 Task: Select format cells if the text starts with.
Action: Mouse moved to (140, 101)
Screenshot: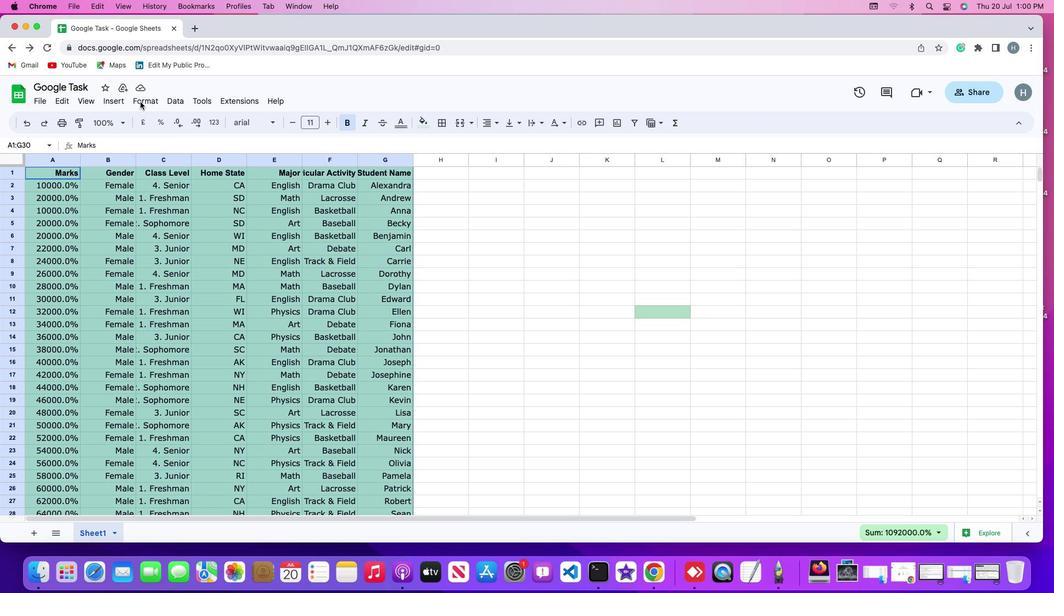 
Action: Mouse pressed left at (140, 101)
Screenshot: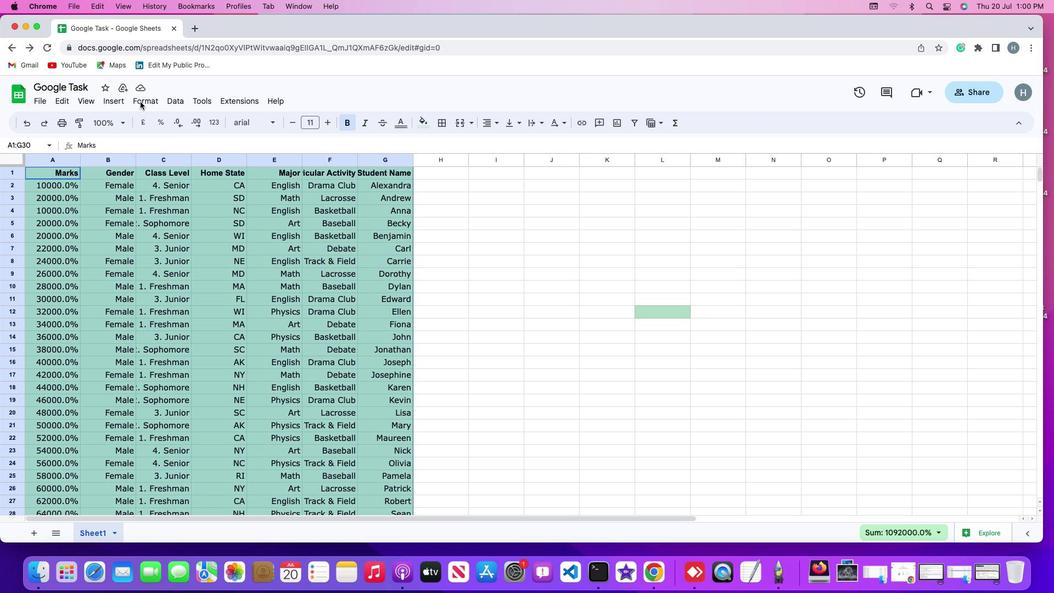
Action: Mouse moved to (143, 98)
Screenshot: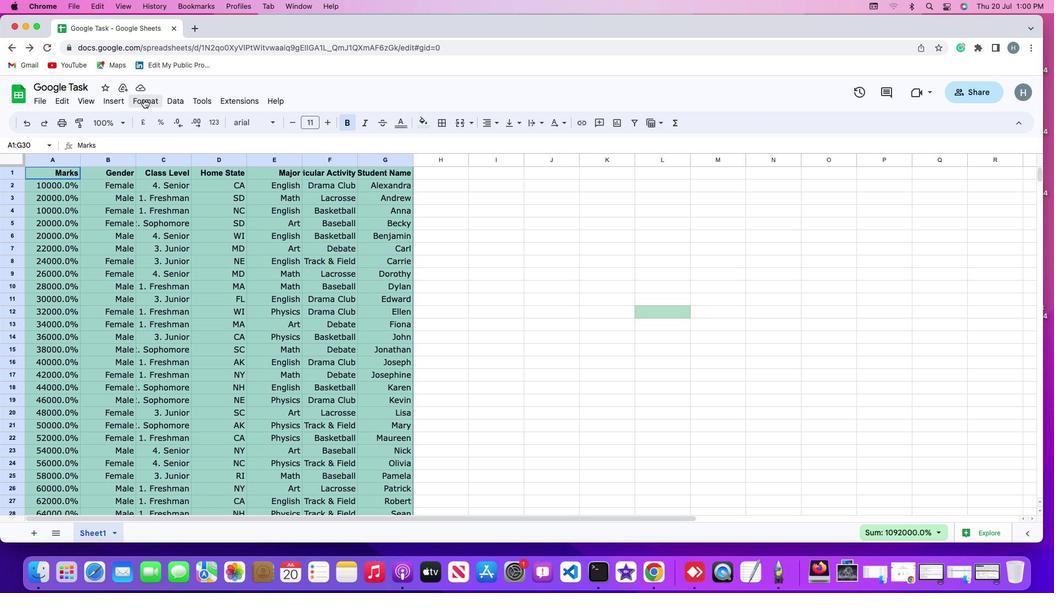 
Action: Mouse pressed left at (143, 98)
Screenshot: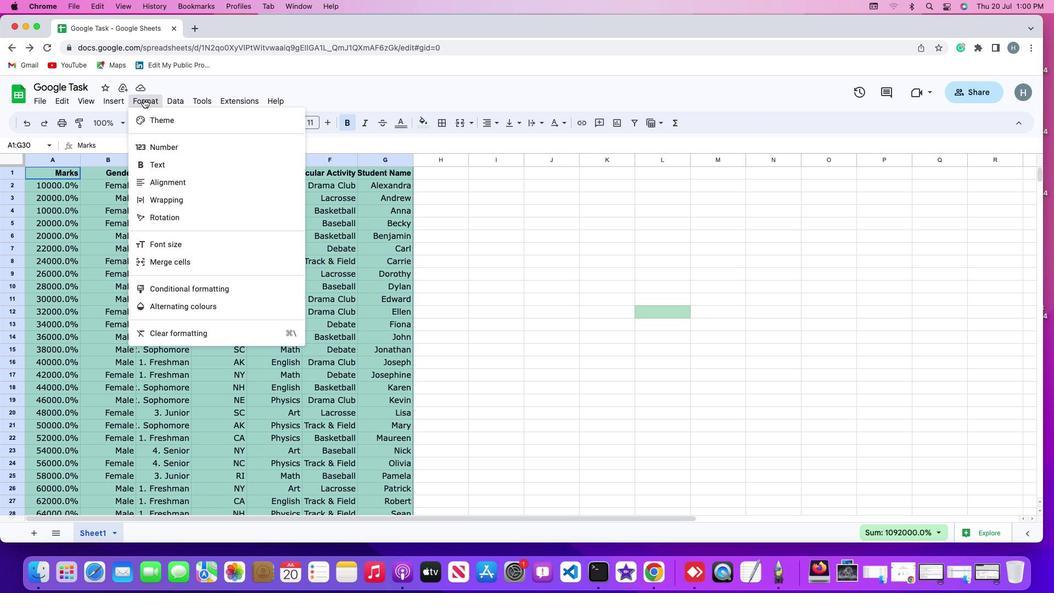 
Action: Mouse moved to (183, 286)
Screenshot: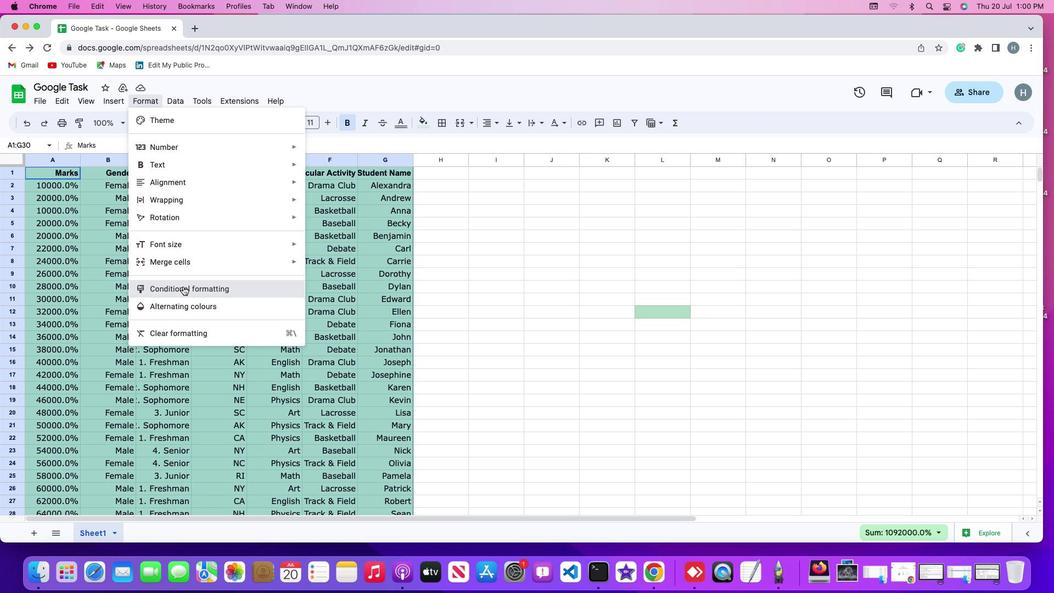 
Action: Mouse pressed left at (183, 286)
Screenshot: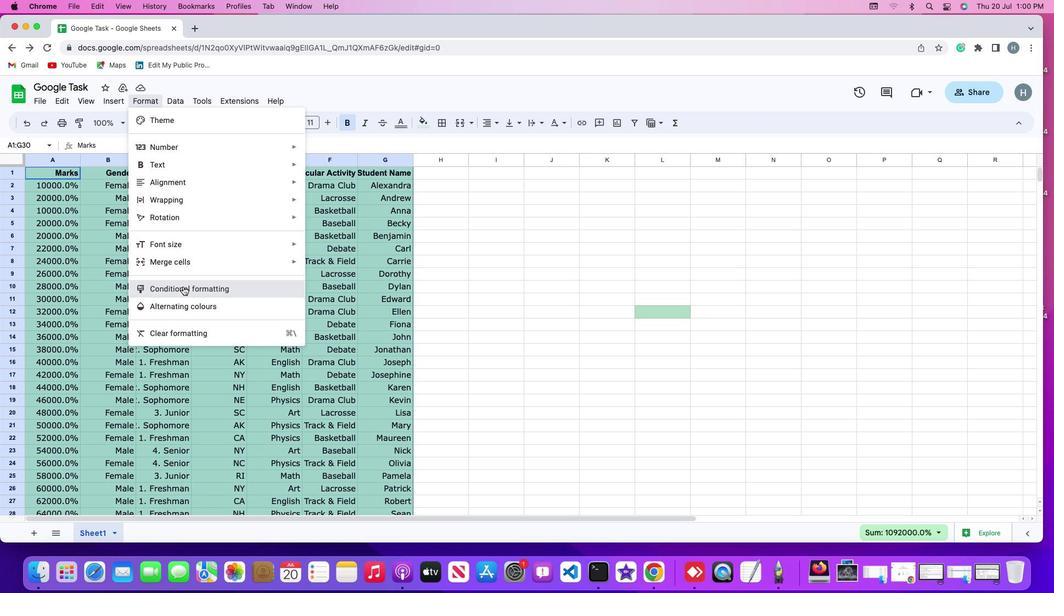 
Action: Mouse moved to (943, 195)
Screenshot: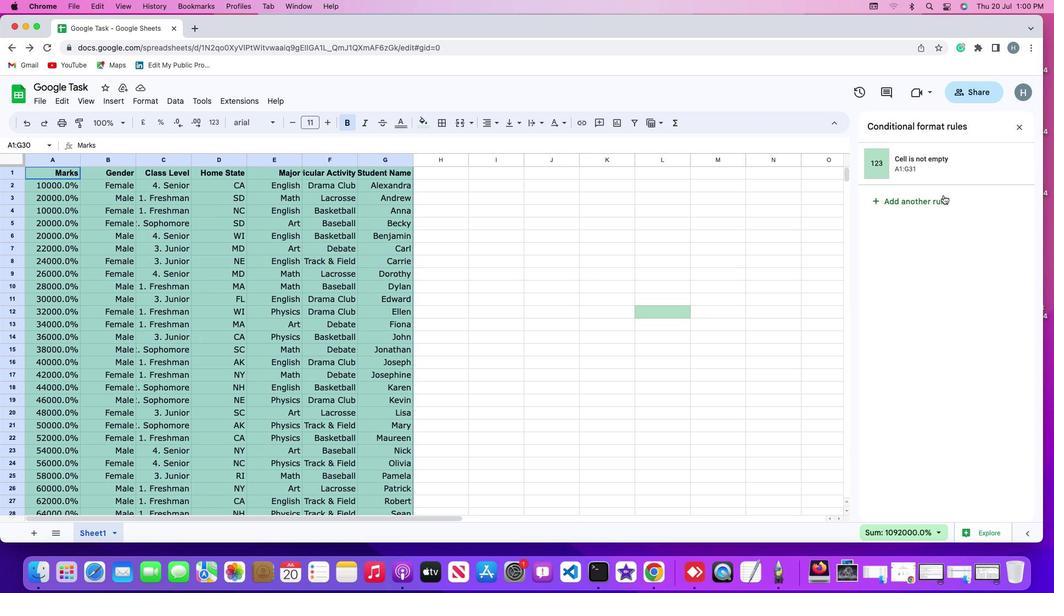 
Action: Mouse pressed left at (943, 195)
Screenshot: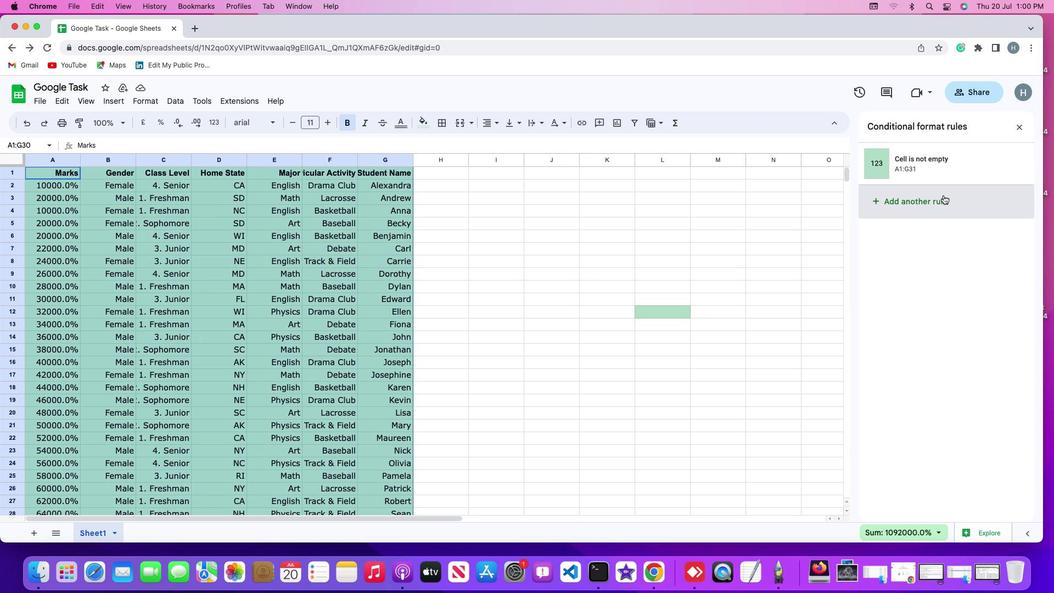 
Action: Mouse moved to (981, 268)
Screenshot: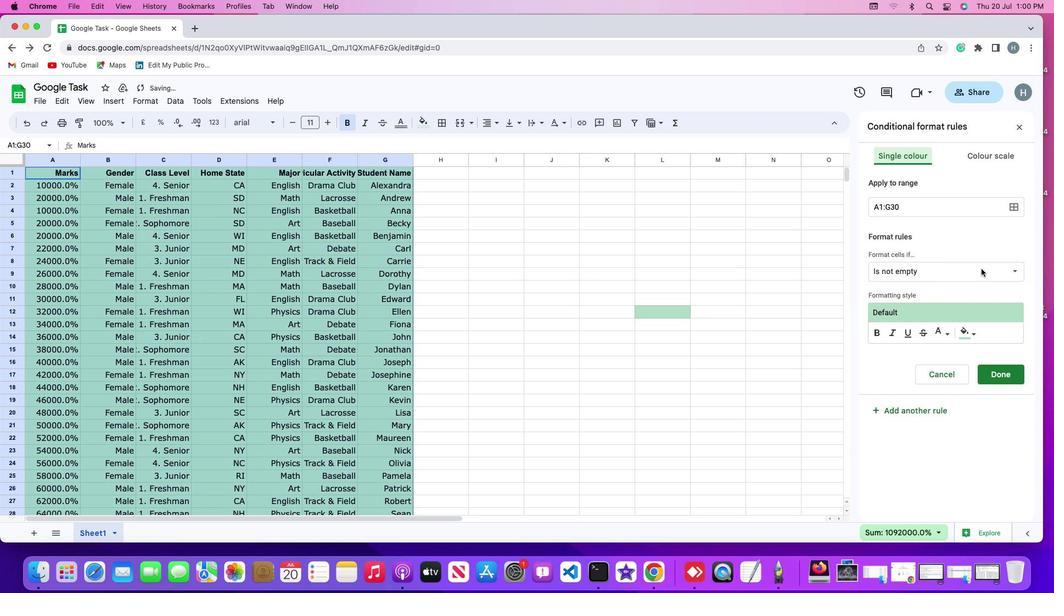 
Action: Mouse pressed left at (981, 268)
Screenshot: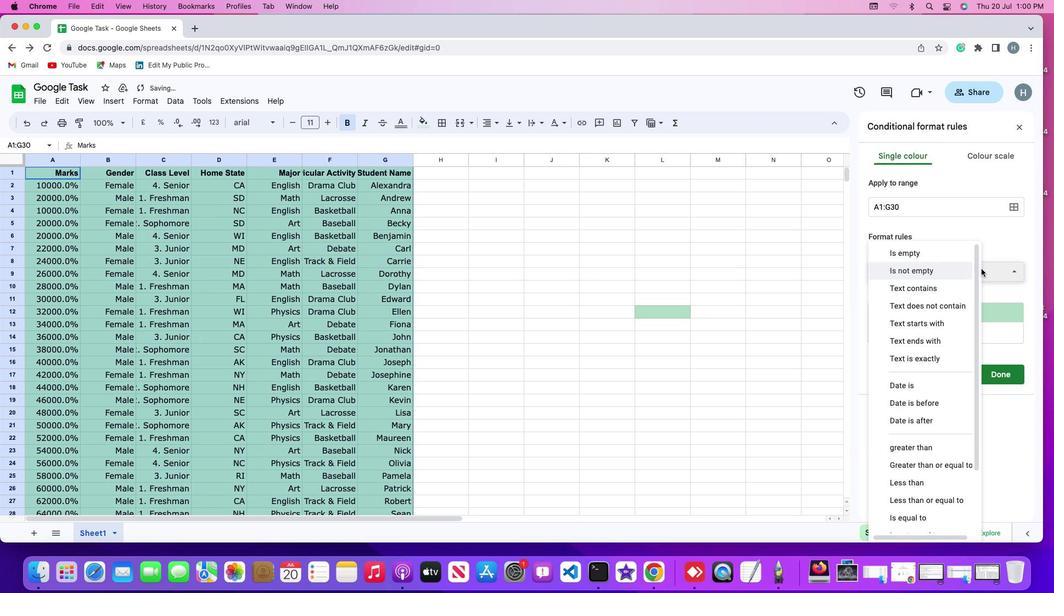 
Action: Mouse moved to (919, 327)
Screenshot: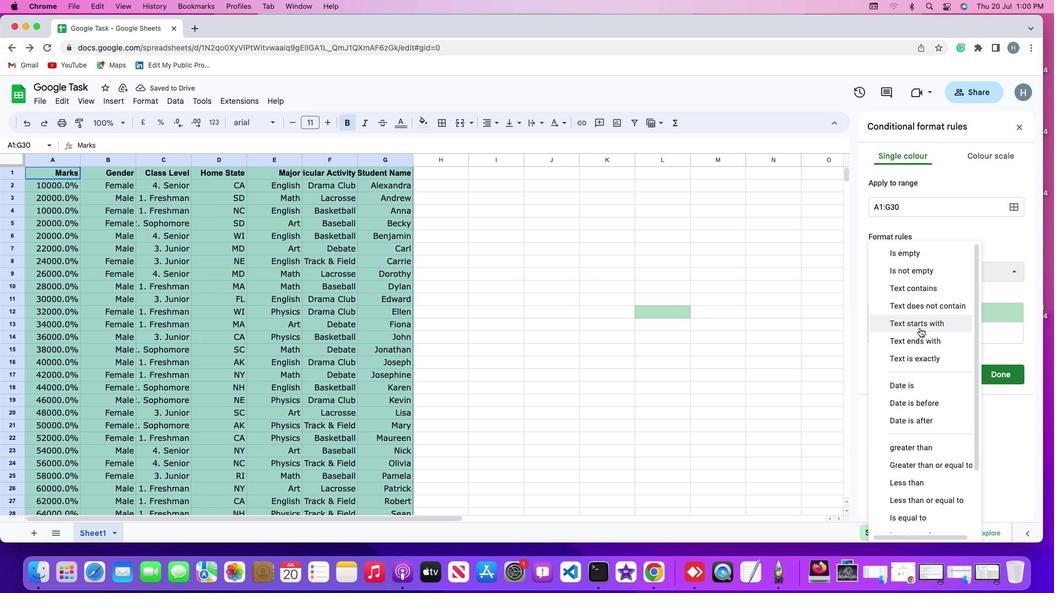
Action: Mouse pressed left at (919, 327)
Screenshot: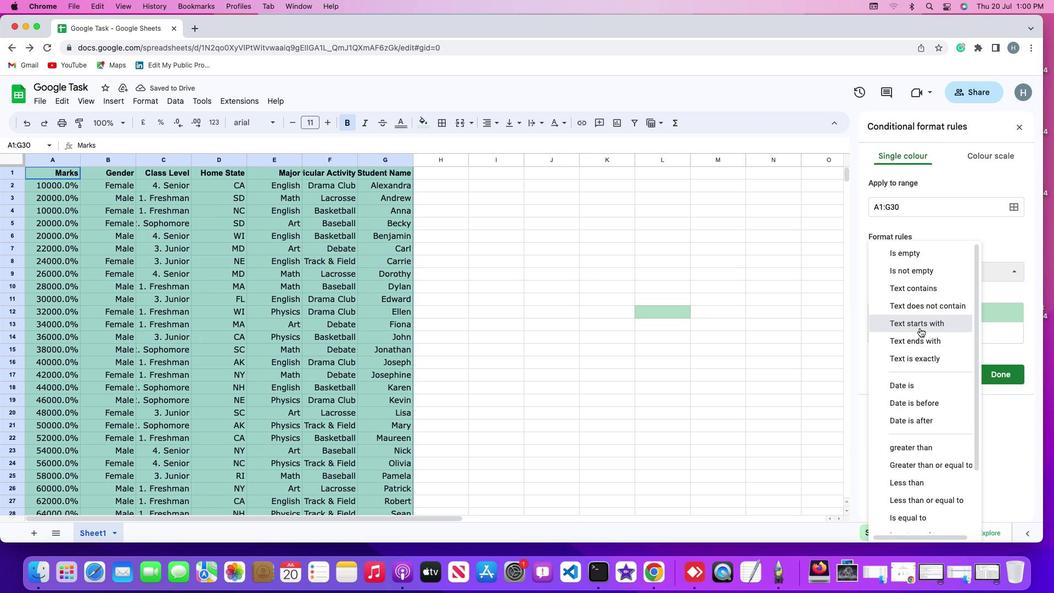 
Action: Mouse moved to (746, 317)
Screenshot: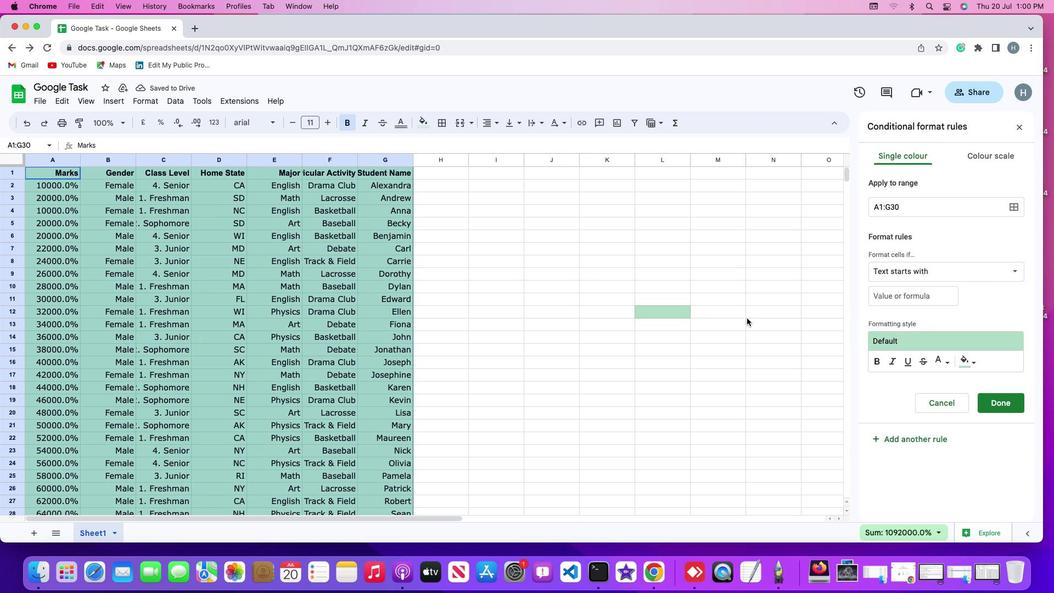 
Action: Mouse pressed left at (746, 317)
Screenshot: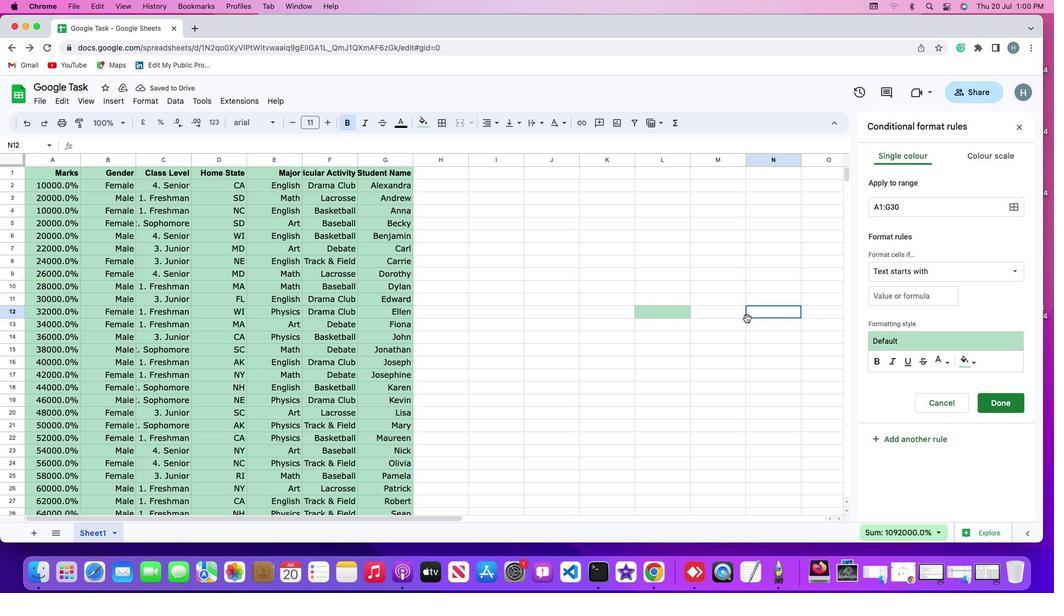 
